 Task: In the  document Nationalparks.docx Use the tool word Count 'and display word count while typing' Create the translated copy of the document in  'Arabic ' Change notification to  None
Action: Mouse moved to (241, 324)
Screenshot: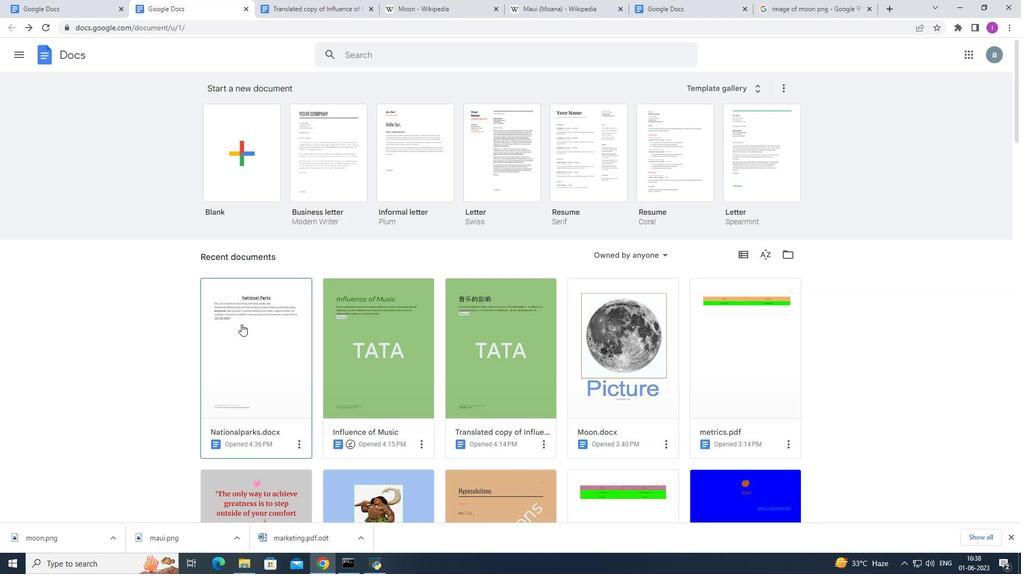 
Action: Mouse pressed left at (241, 324)
Screenshot: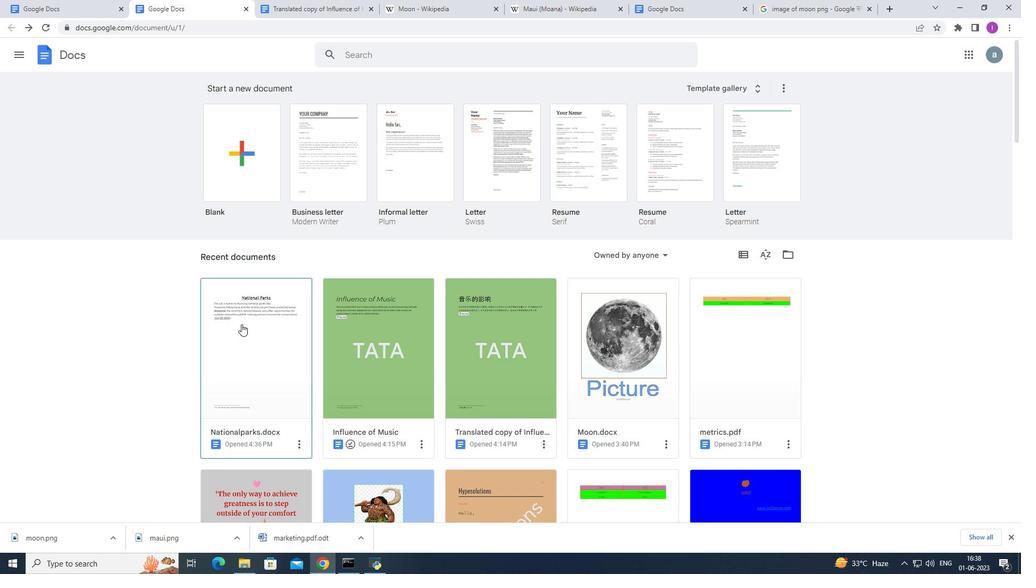 
Action: Mouse moved to (116, 67)
Screenshot: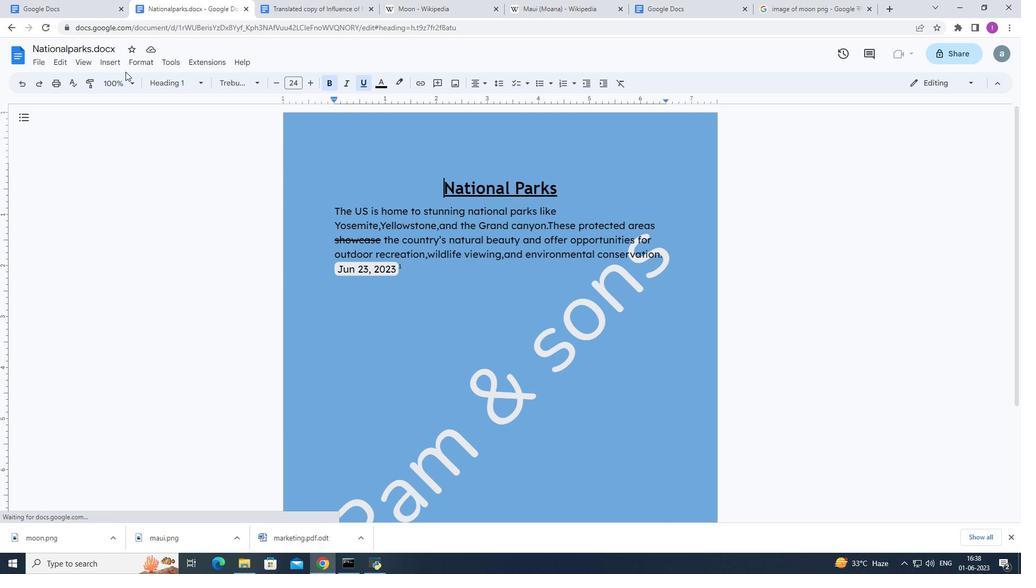 
Action: Mouse pressed left at (116, 67)
Screenshot: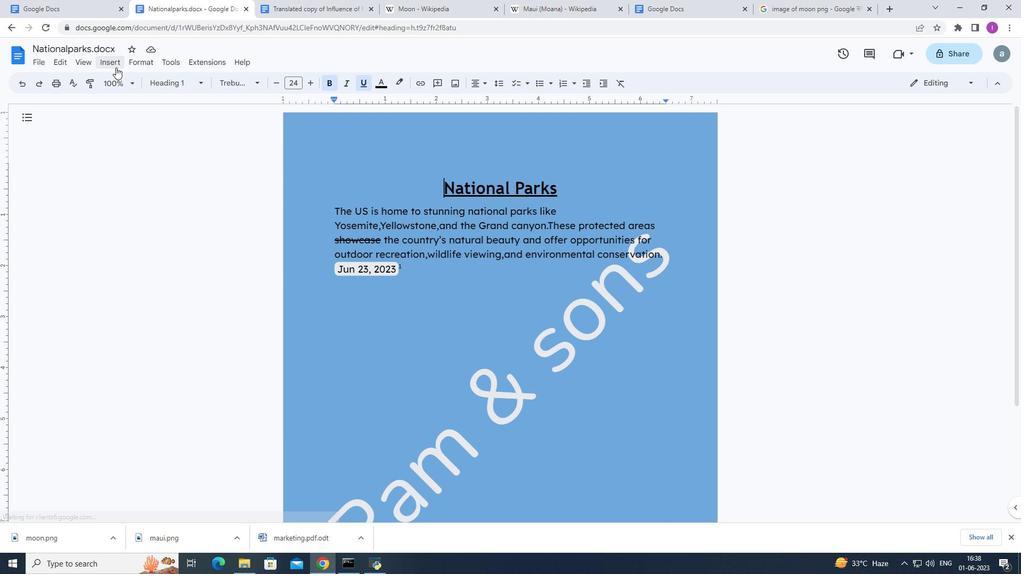 
Action: Mouse moved to (279, 94)
Screenshot: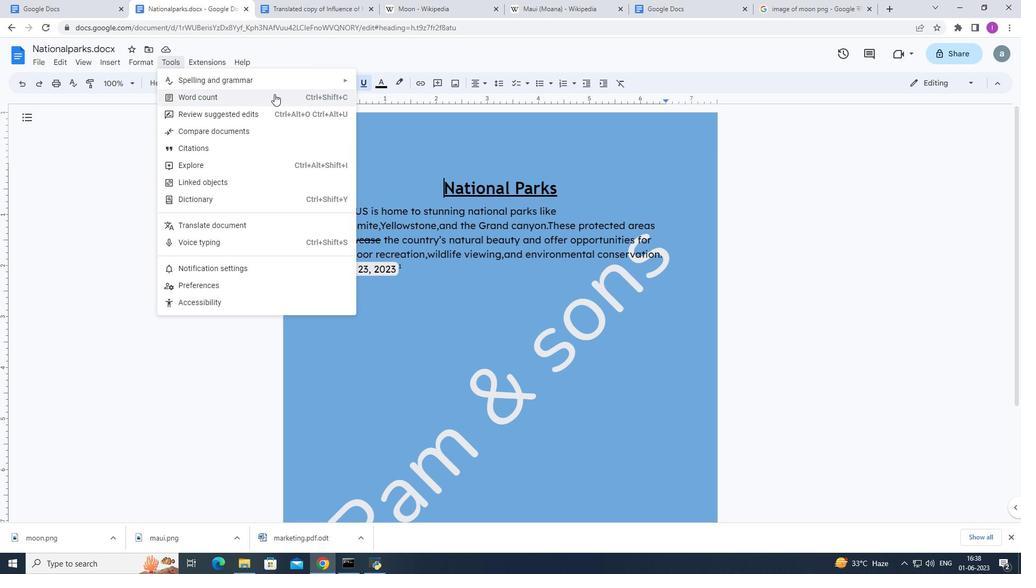 
Action: Mouse pressed left at (279, 94)
Screenshot: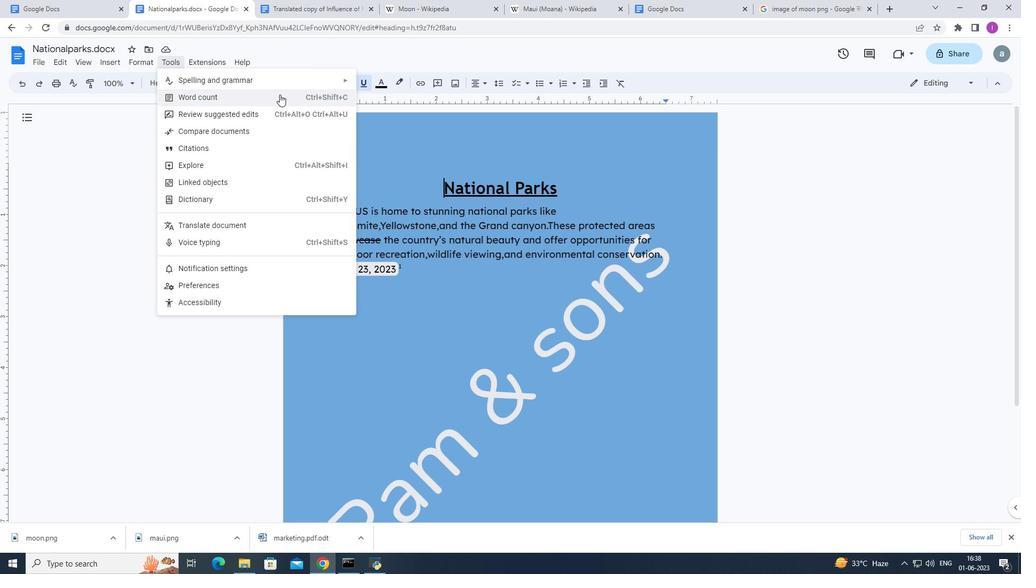 
Action: Mouse moved to (447, 328)
Screenshot: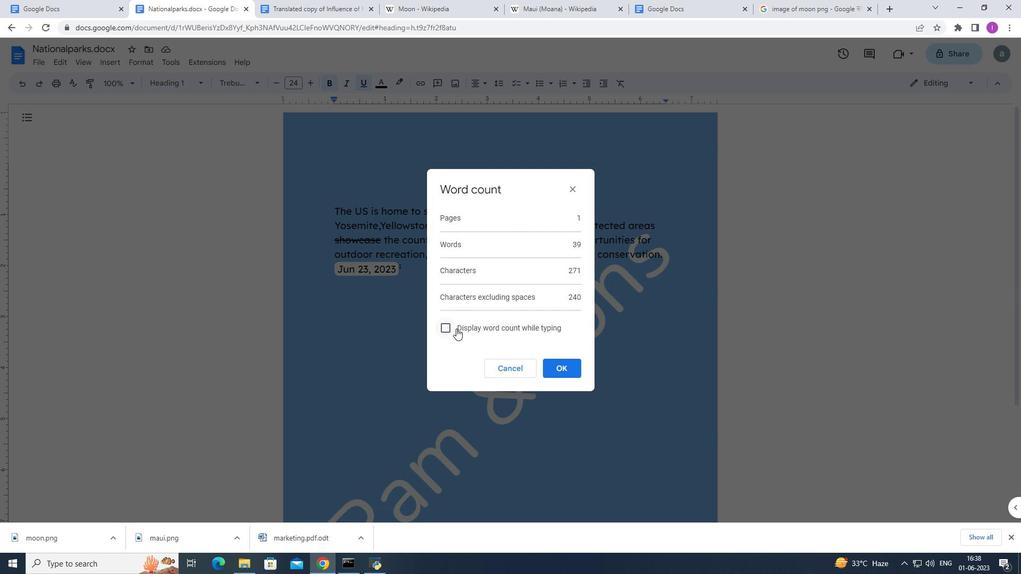 
Action: Mouse pressed left at (447, 328)
Screenshot: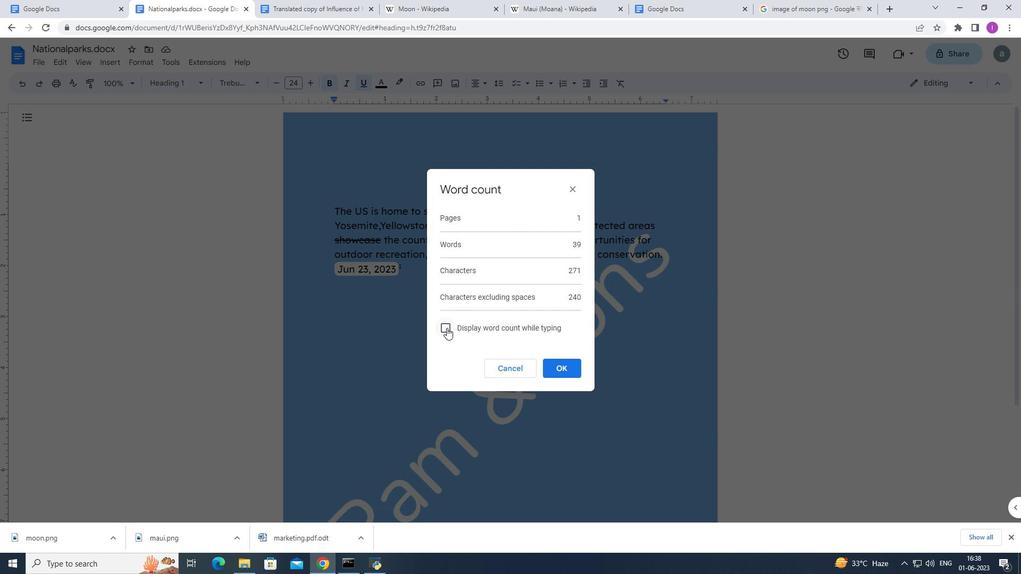 
Action: Mouse moved to (569, 366)
Screenshot: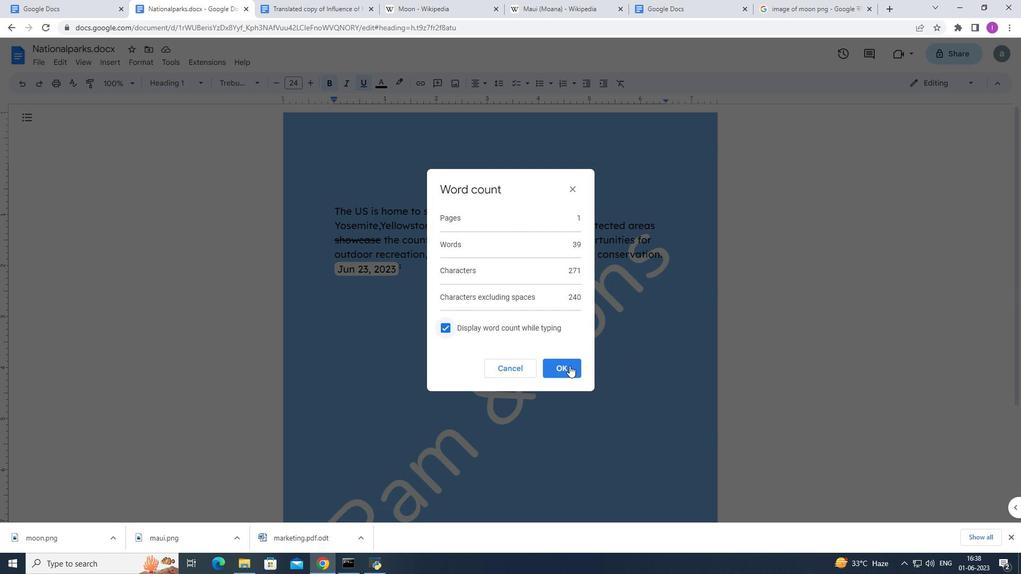 
Action: Mouse pressed left at (569, 366)
Screenshot: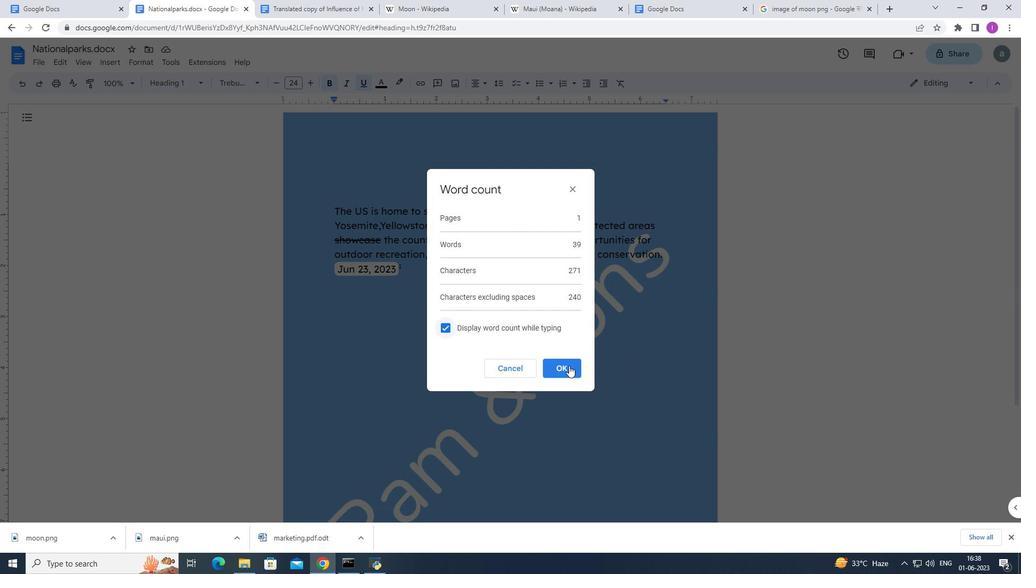 
Action: Mouse moved to (140, 56)
Screenshot: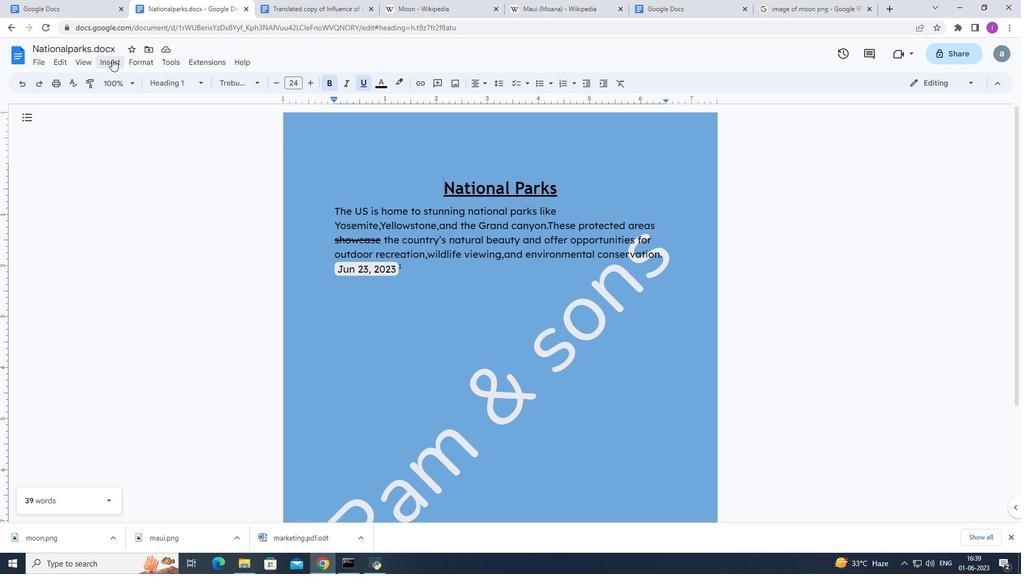 
Action: Mouse pressed left at (140, 56)
Screenshot: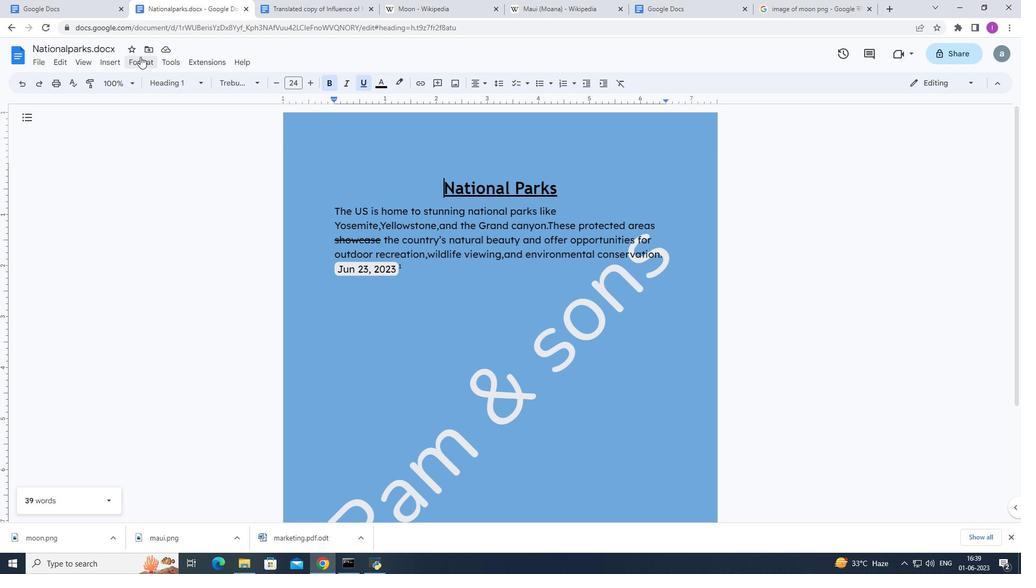 
Action: Mouse moved to (225, 265)
Screenshot: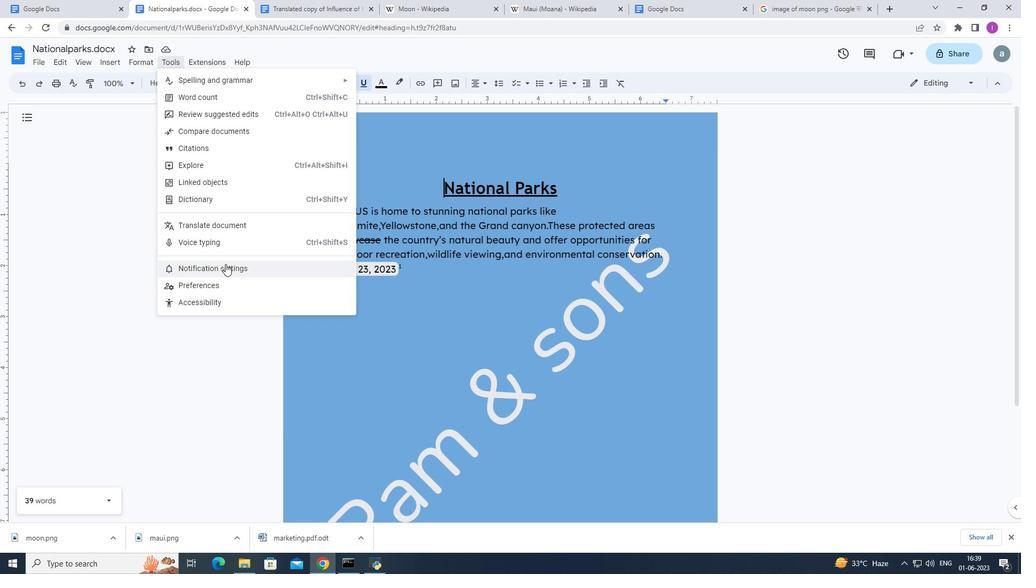 
Action: Mouse pressed left at (225, 265)
Screenshot: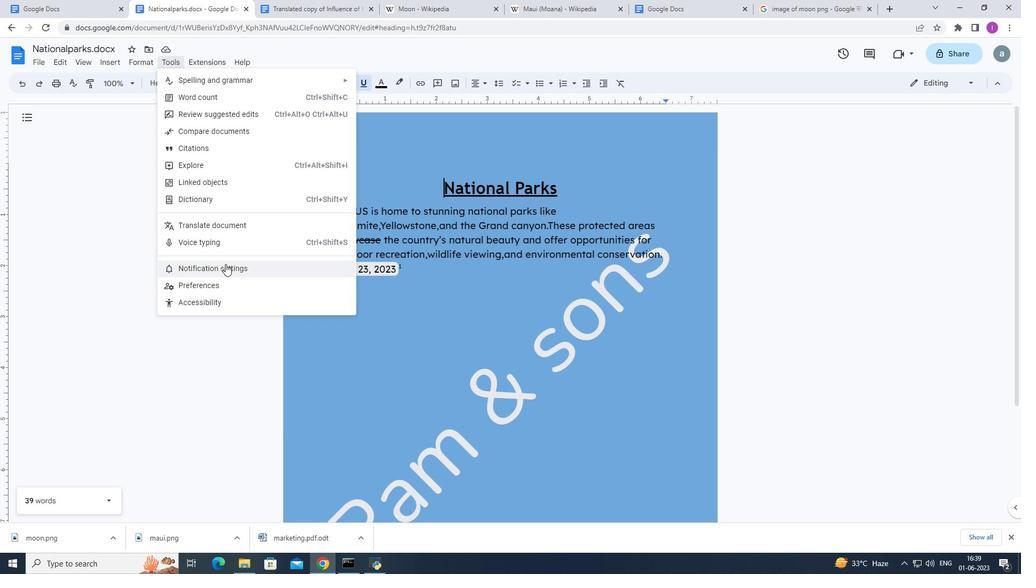 
Action: Mouse moved to (426, 264)
Screenshot: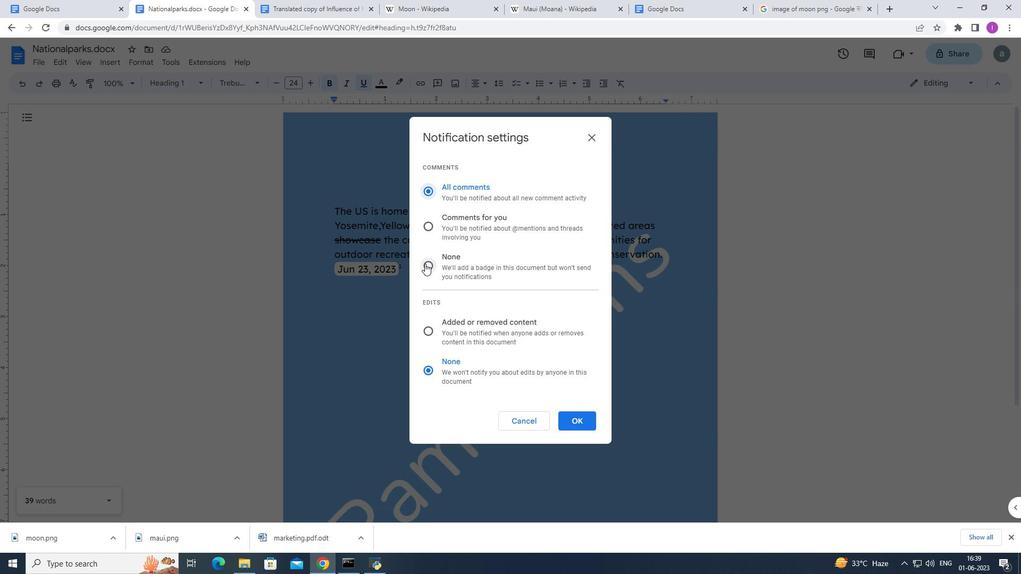 
Action: Mouse pressed left at (426, 264)
Screenshot: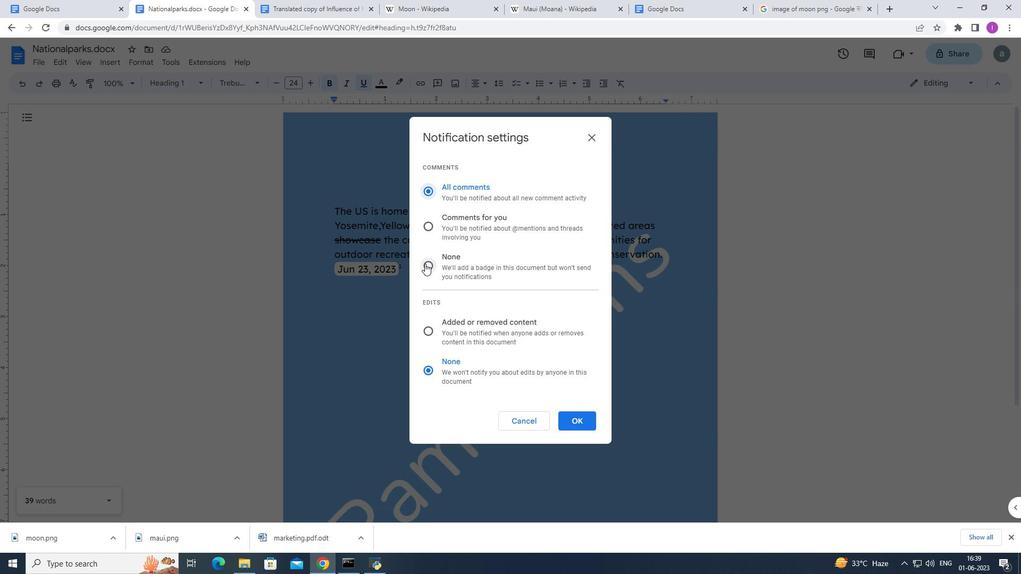 
Action: Mouse moved to (576, 423)
Screenshot: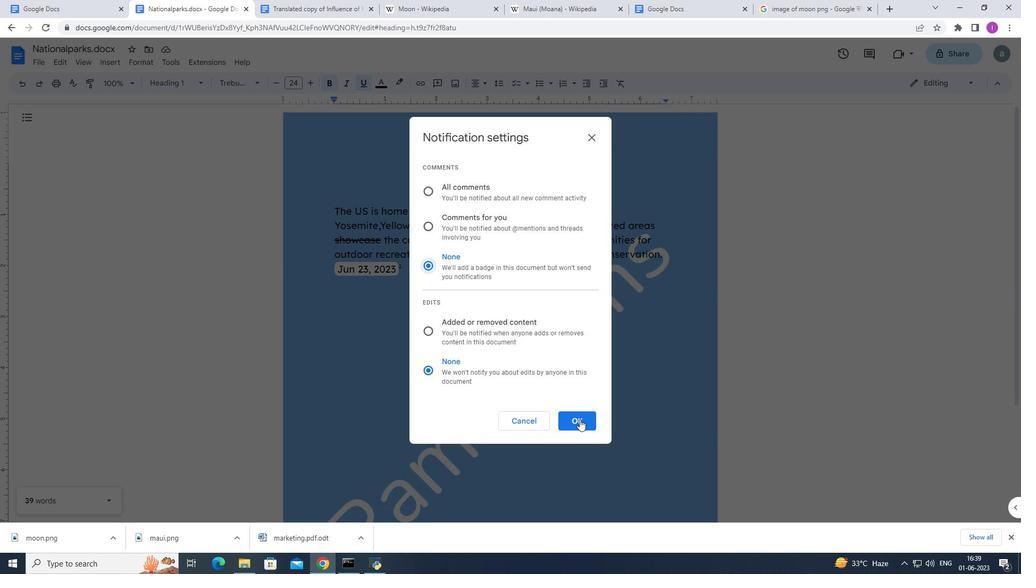 
Action: Mouse pressed left at (576, 423)
Screenshot: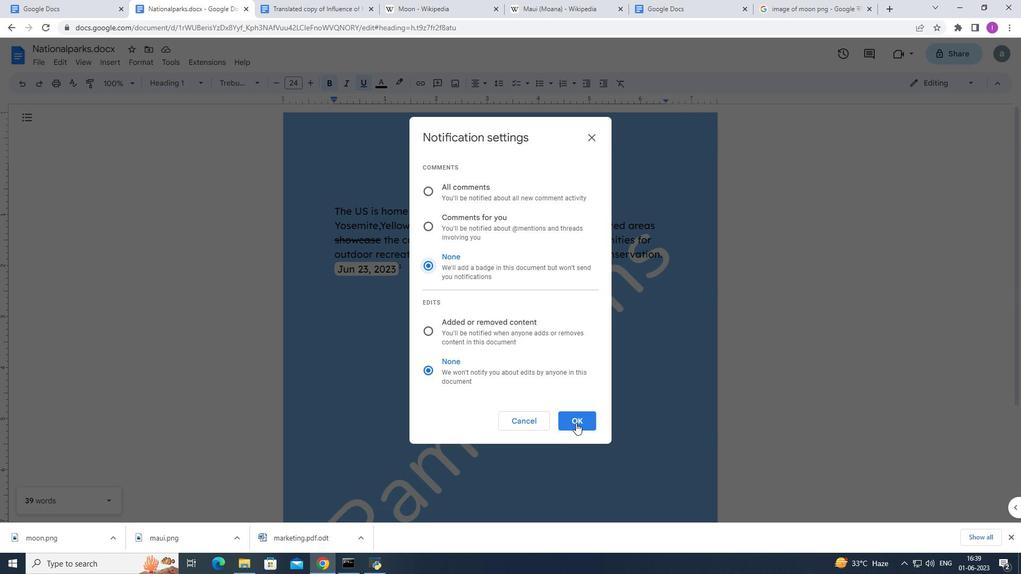 
Action: Mouse moved to (145, 61)
Screenshot: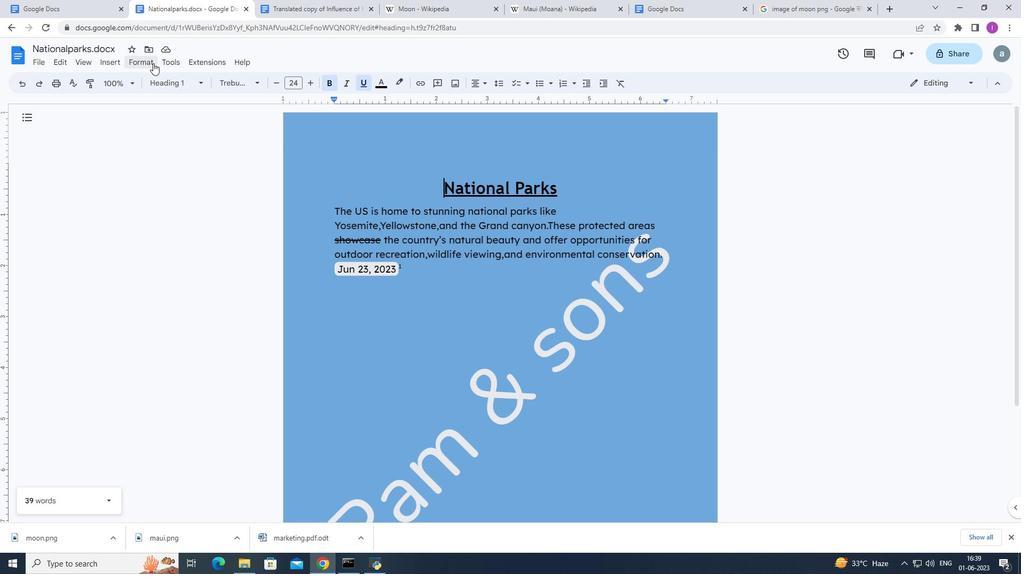 
Action: Mouse pressed left at (145, 61)
Screenshot: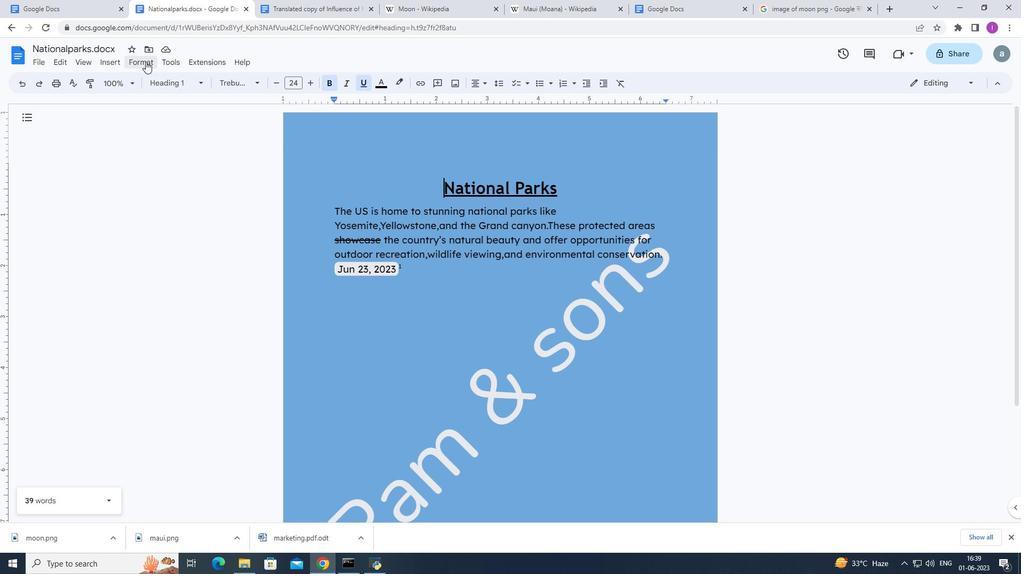 
Action: Mouse moved to (224, 221)
Screenshot: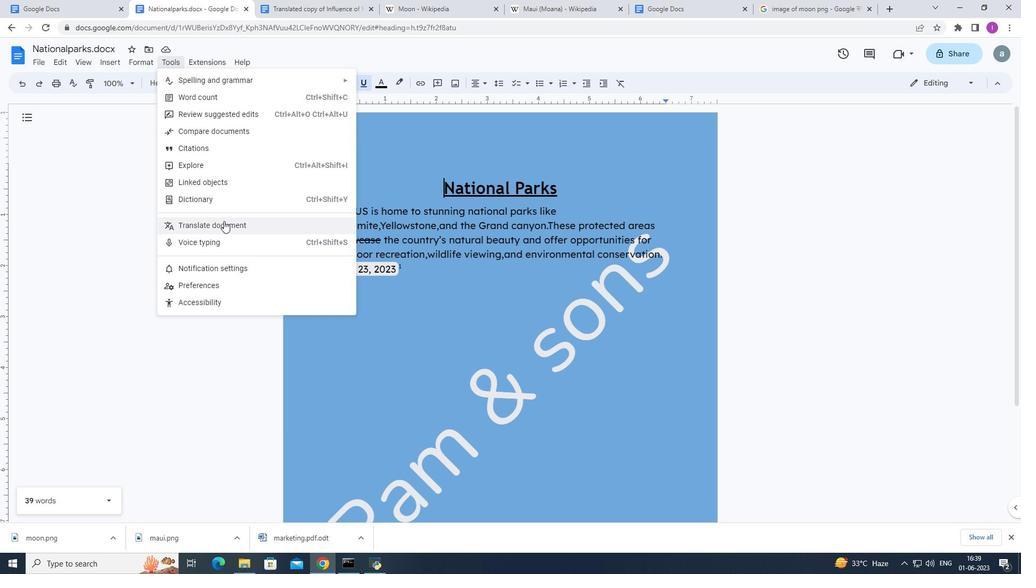 
Action: Mouse pressed left at (224, 221)
Screenshot: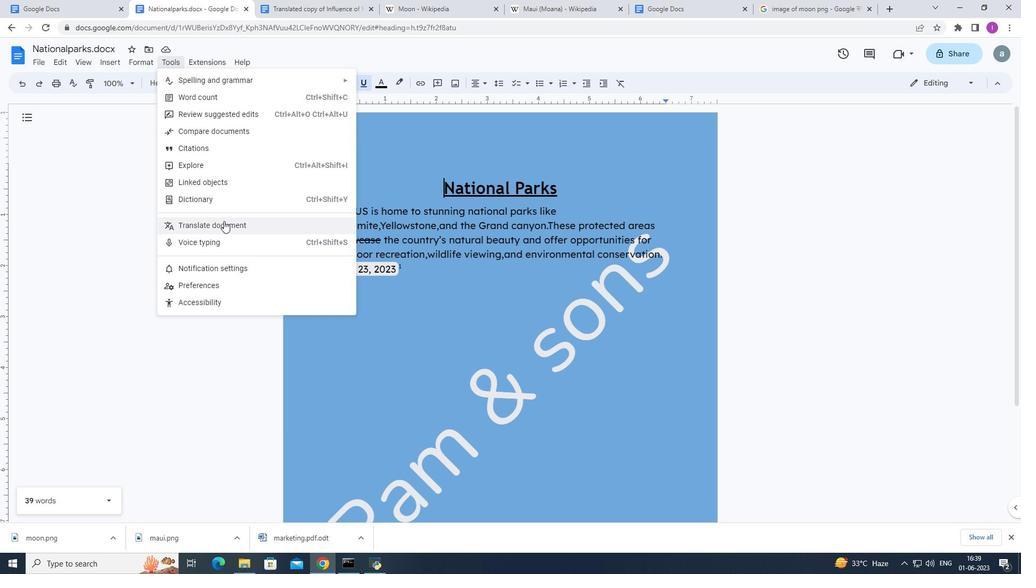 
Action: Mouse moved to (500, 299)
Screenshot: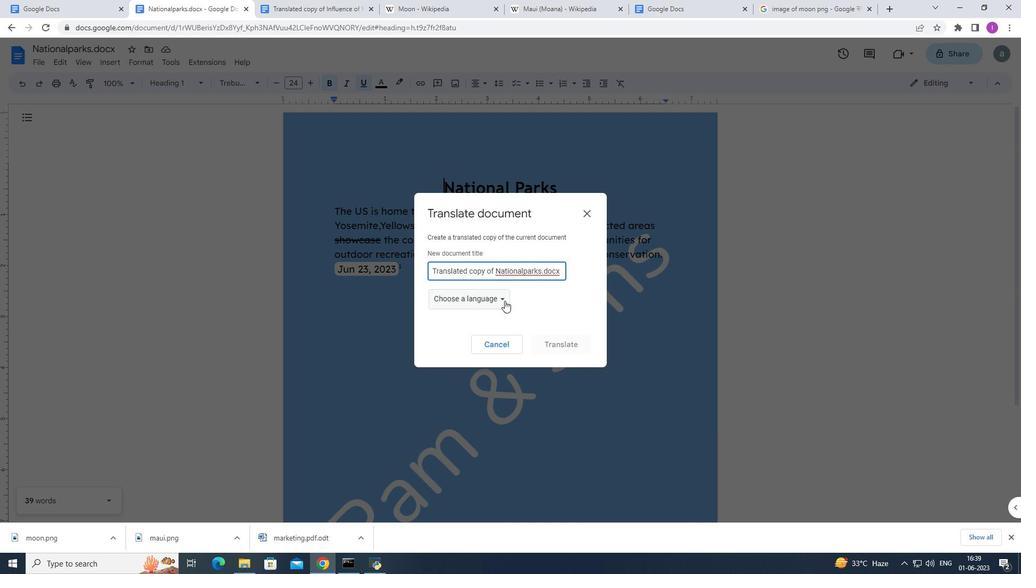 
Action: Mouse pressed left at (500, 299)
Screenshot: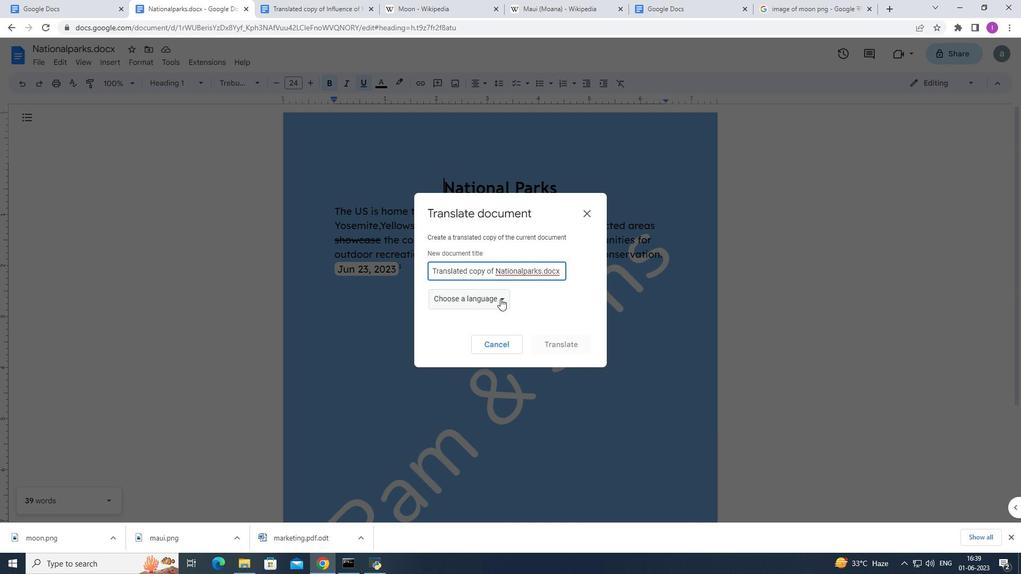 
Action: Mouse moved to (489, 345)
Screenshot: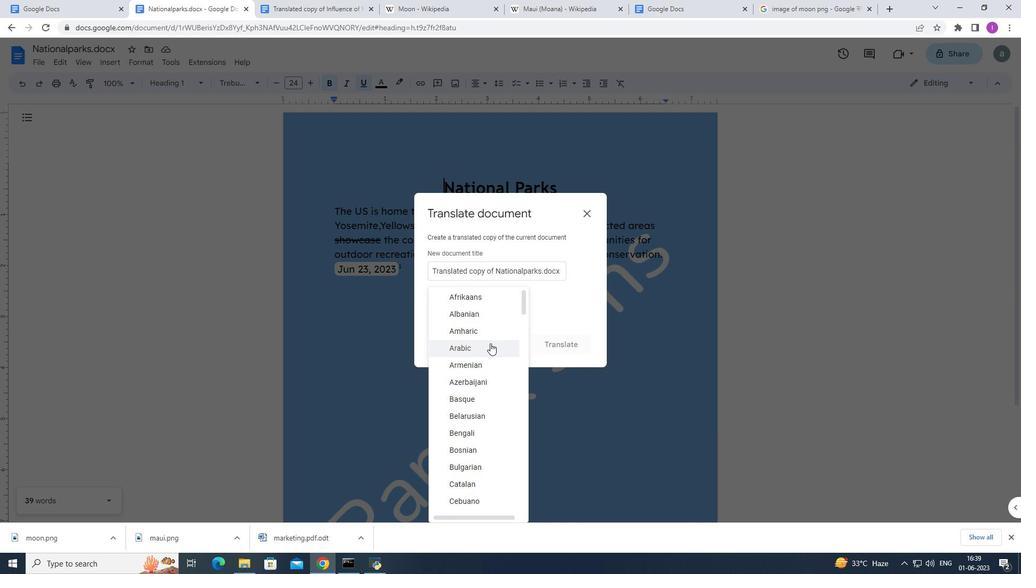 
Action: Mouse pressed left at (489, 345)
Screenshot: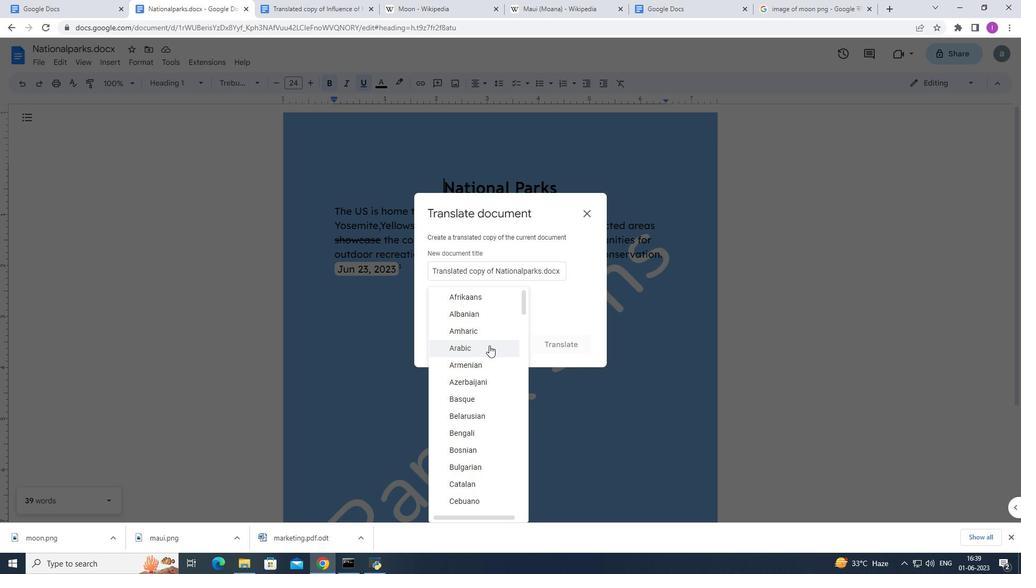 
Action: Mouse moved to (566, 342)
Screenshot: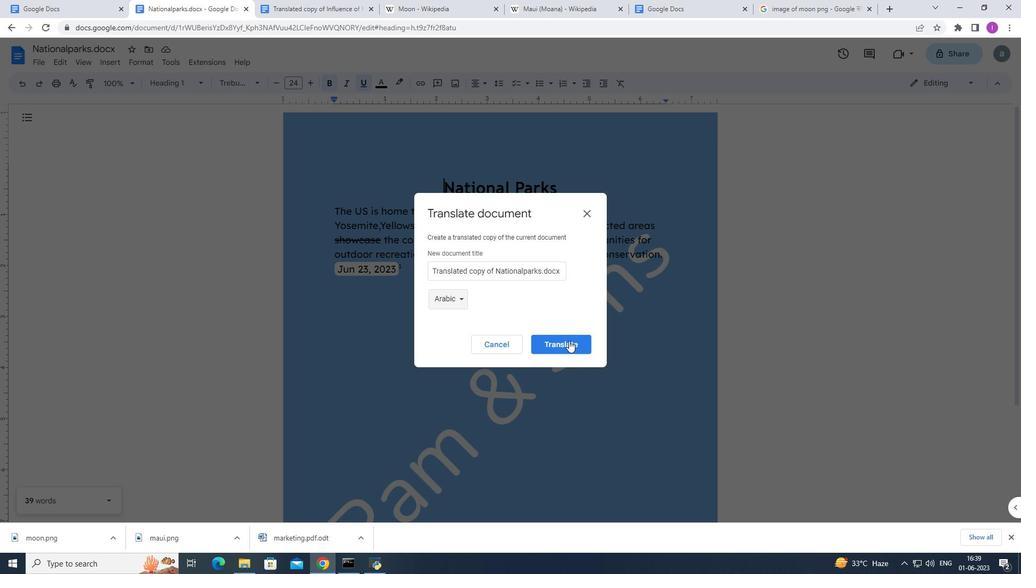 
Action: Mouse pressed left at (566, 342)
Screenshot: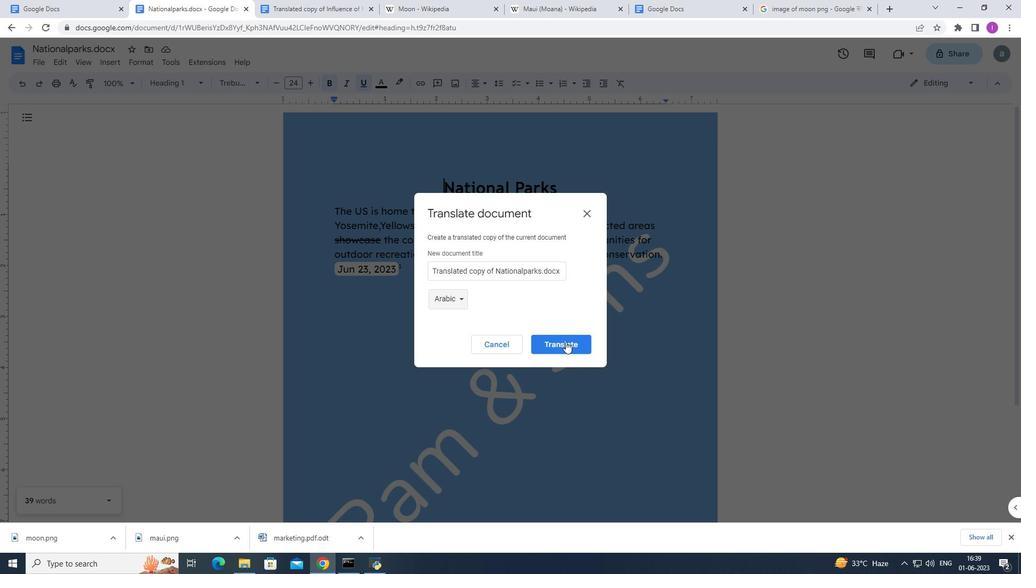 
Action: Mouse moved to (185, 11)
Screenshot: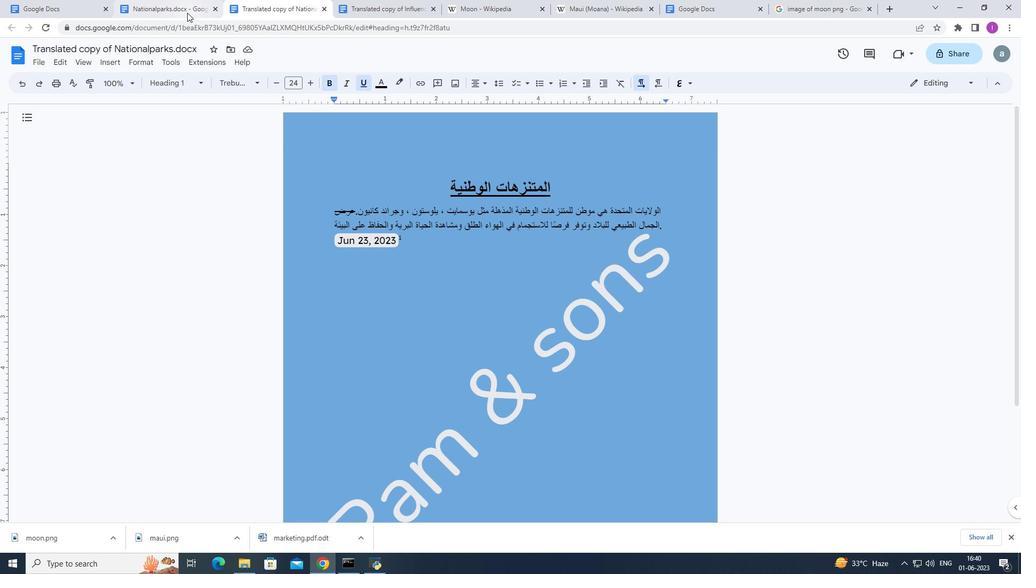 
